 Task: Create a due date automation trigger when advanced on, the moment a card is due add checklist with checklist "Resume" complete.
Action: Mouse moved to (854, 250)
Screenshot: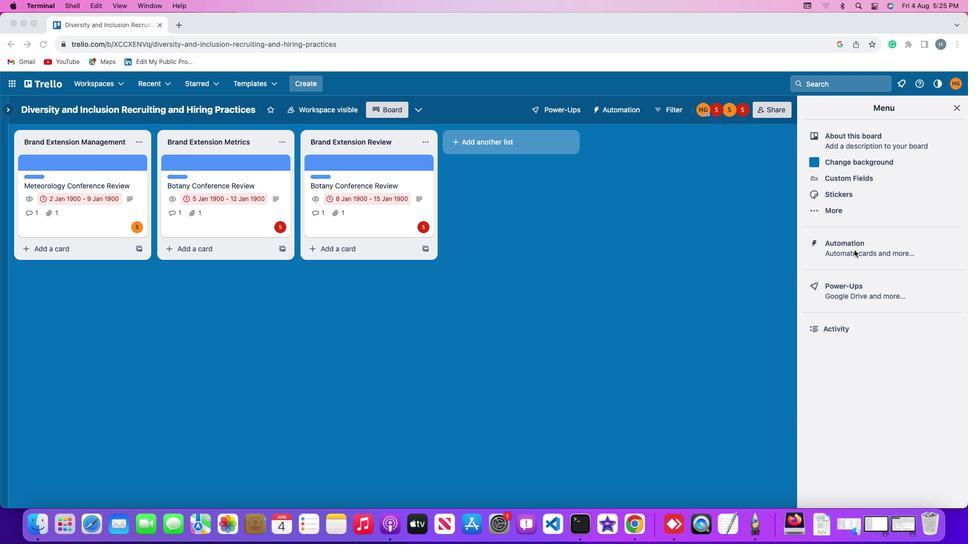 
Action: Mouse pressed left at (854, 250)
Screenshot: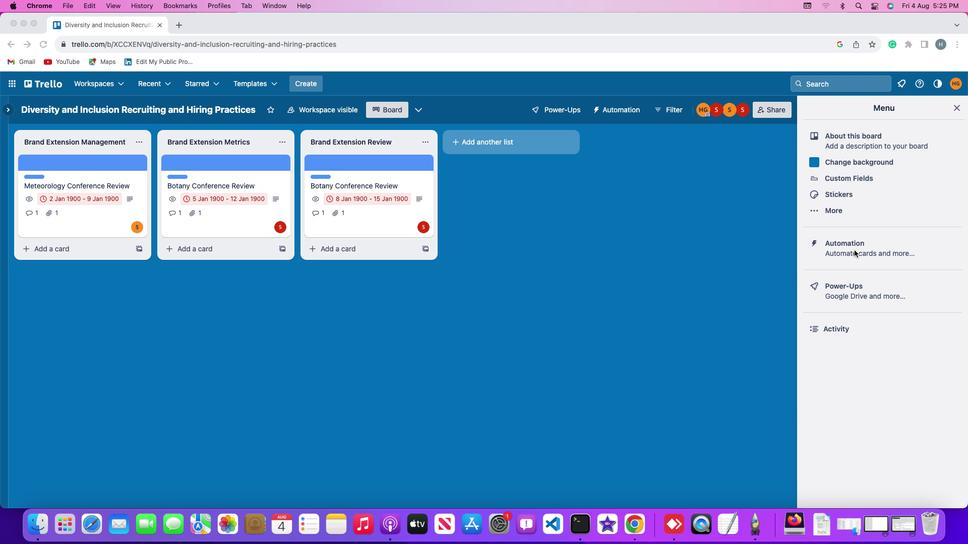 
Action: Mouse pressed left at (854, 250)
Screenshot: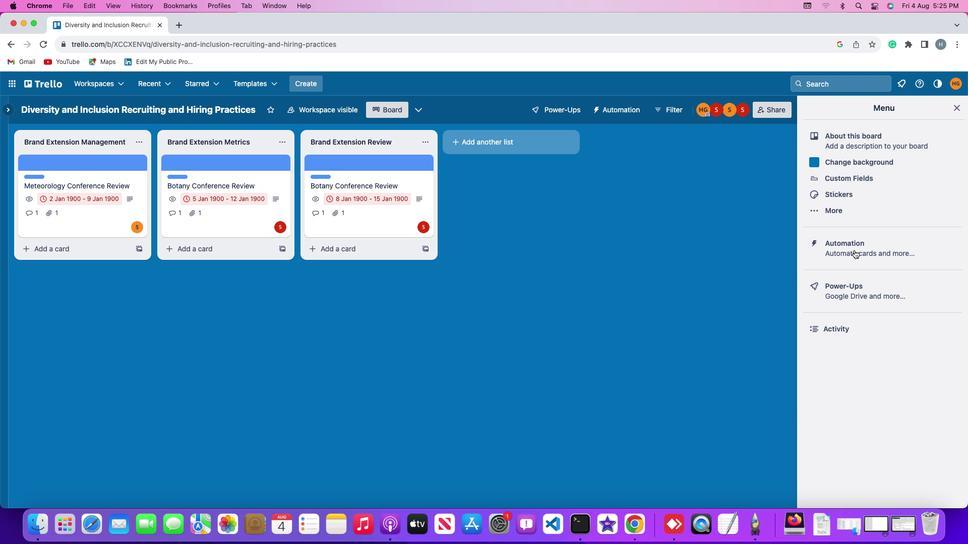 
Action: Mouse moved to (55, 239)
Screenshot: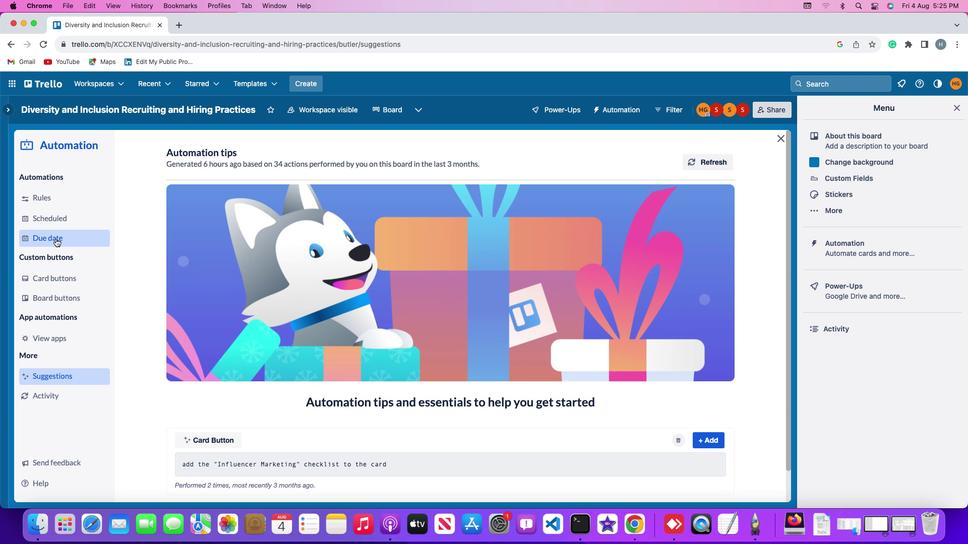 
Action: Mouse pressed left at (55, 239)
Screenshot: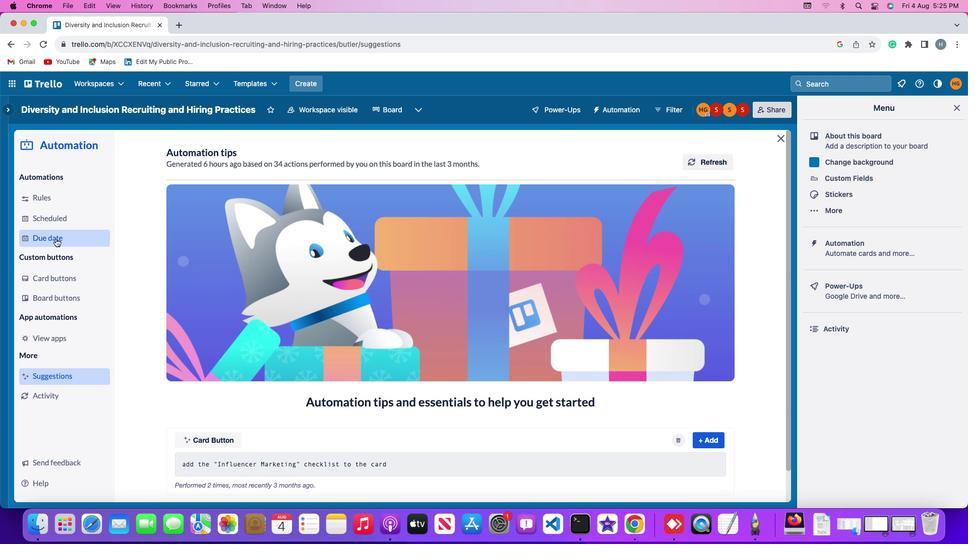 
Action: Mouse moved to (665, 157)
Screenshot: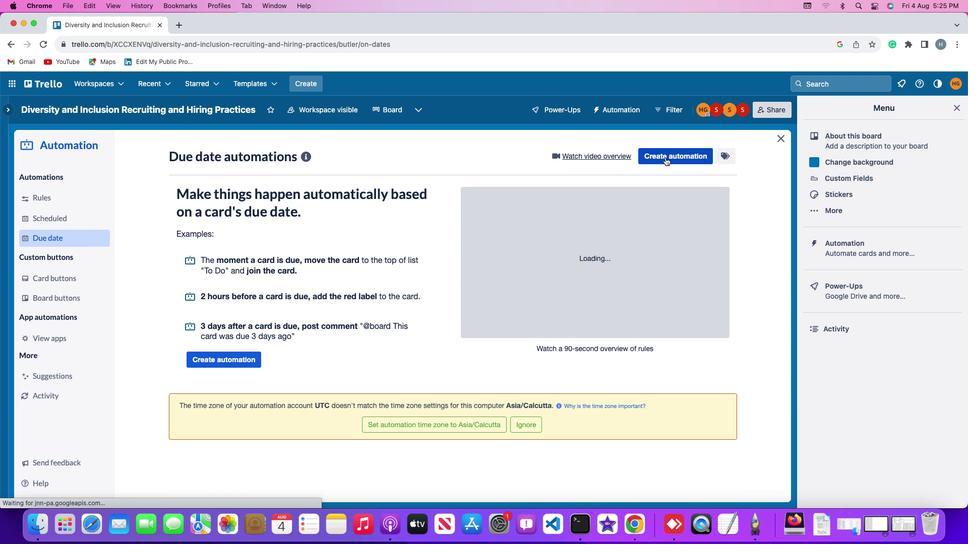 
Action: Mouse pressed left at (665, 157)
Screenshot: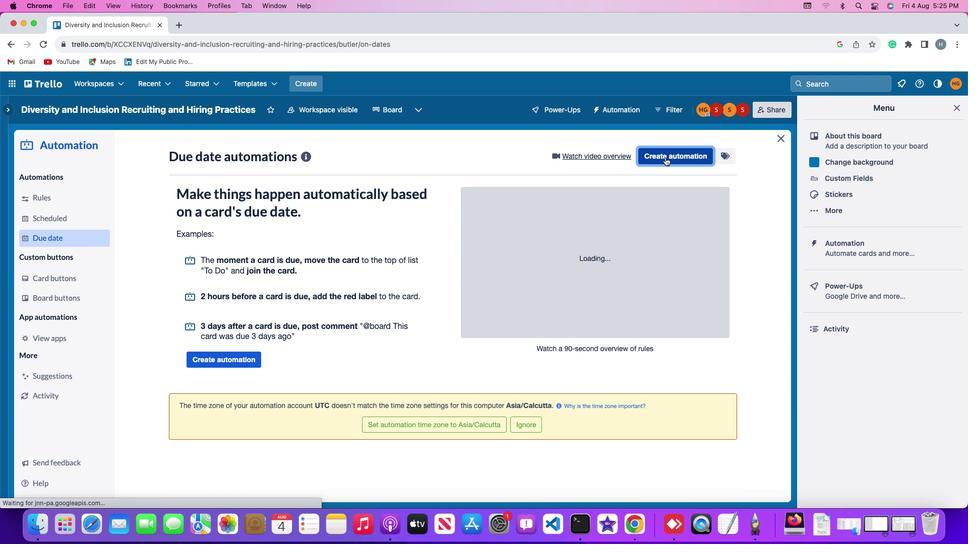
Action: Mouse moved to (469, 251)
Screenshot: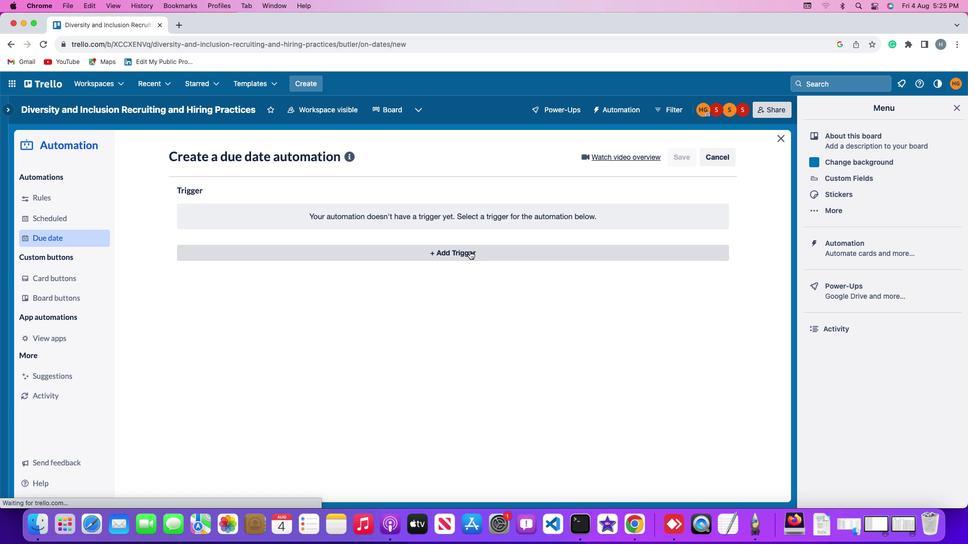 
Action: Mouse pressed left at (469, 251)
Screenshot: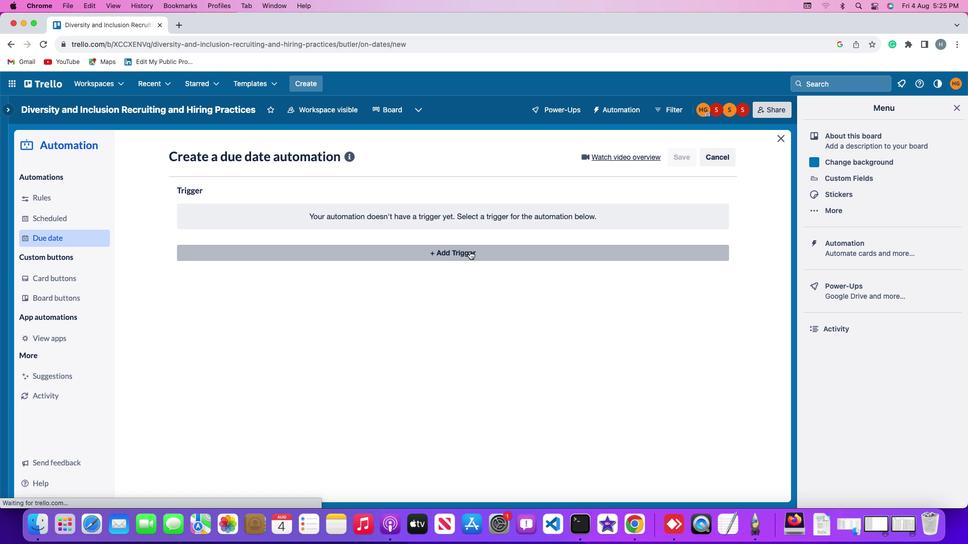 
Action: Mouse moved to (262, 371)
Screenshot: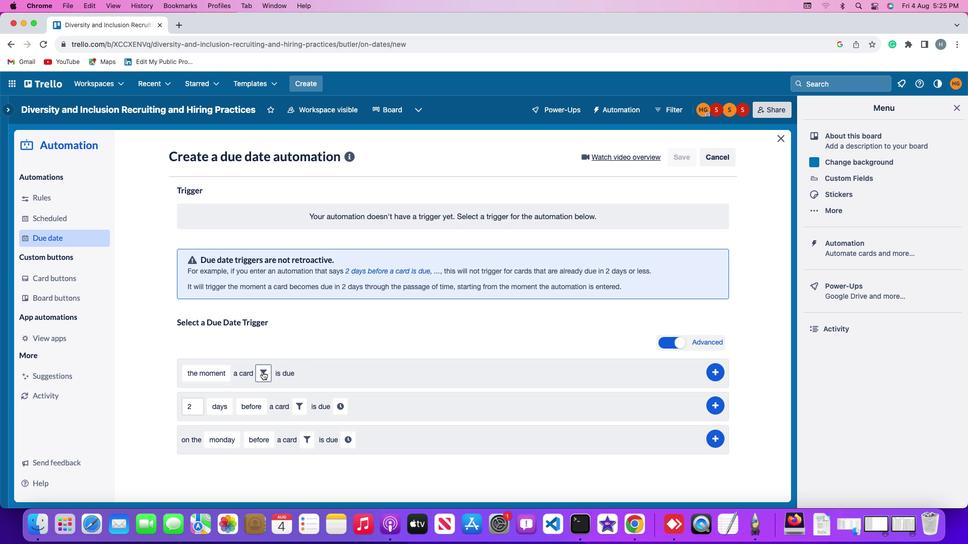 
Action: Mouse pressed left at (262, 371)
Screenshot: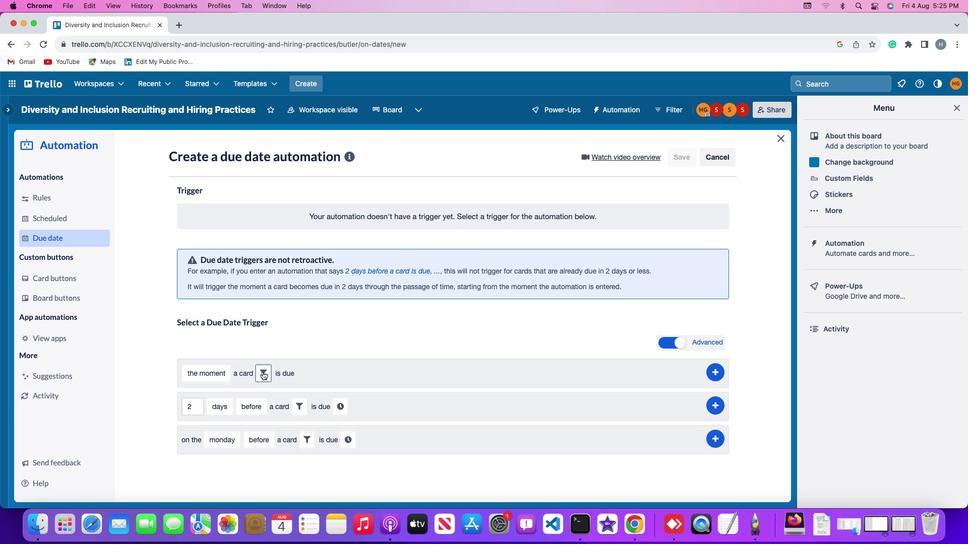 
Action: Mouse moved to (354, 400)
Screenshot: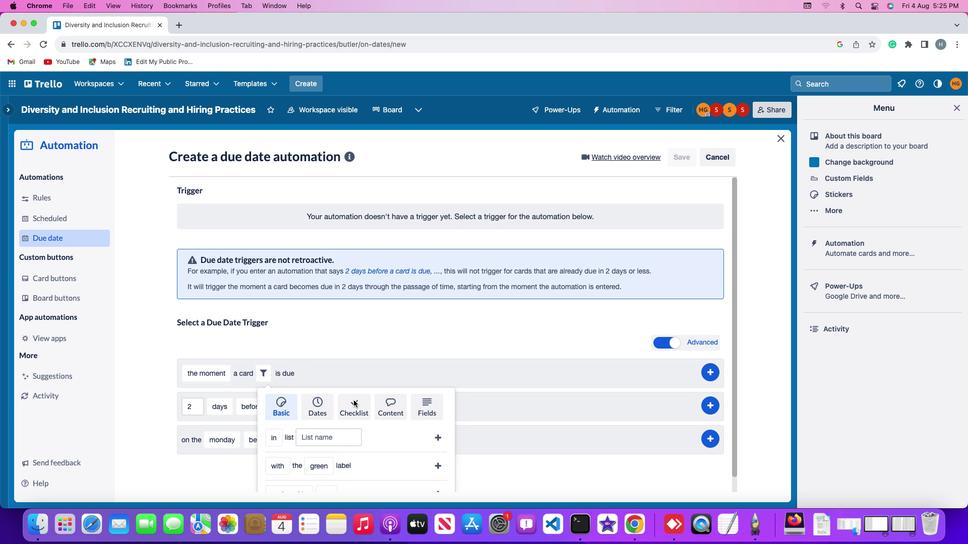 
Action: Mouse pressed left at (354, 400)
Screenshot: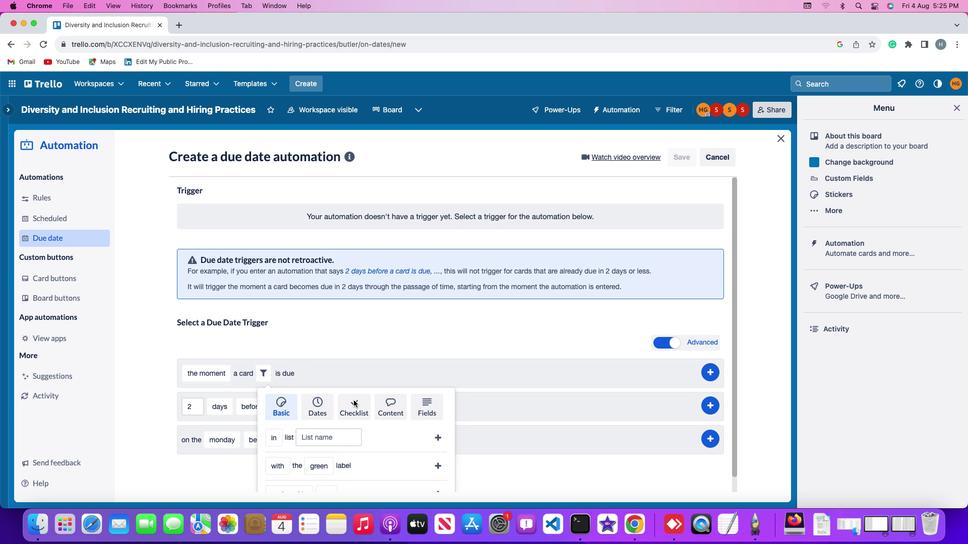 
Action: Mouse moved to (342, 435)
Screenshot: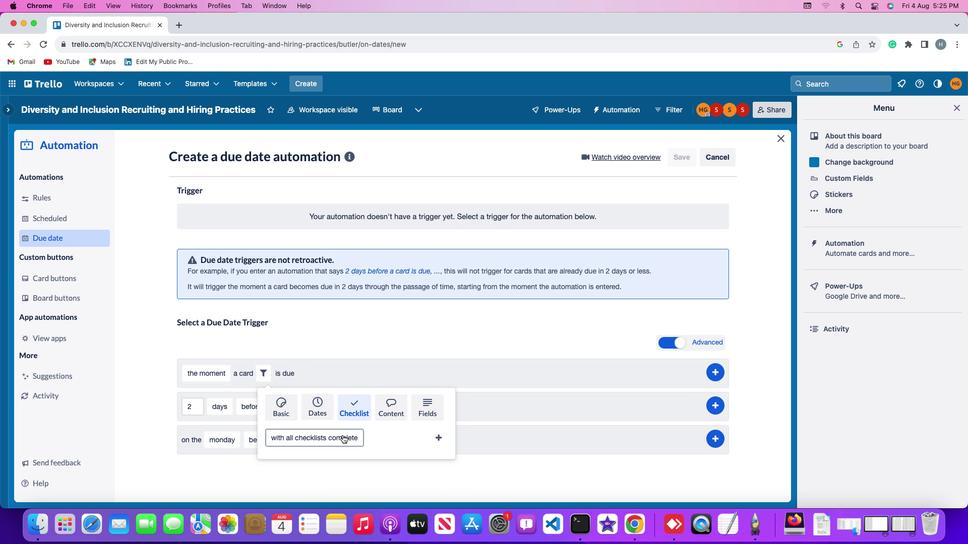 
Action: Mouse pressed left at (342, 435)
Screenshot: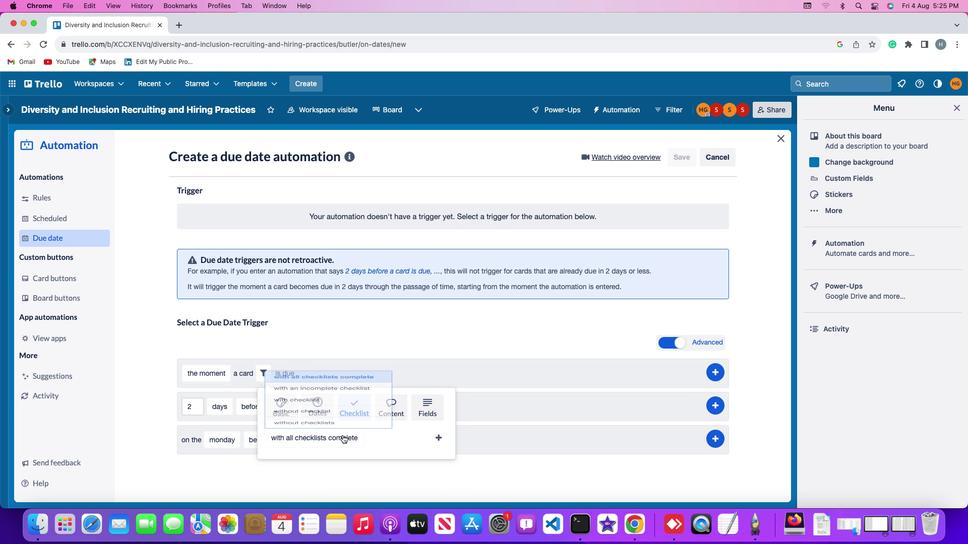 
Action: Mouse moved to (345, 377)
Screenshot: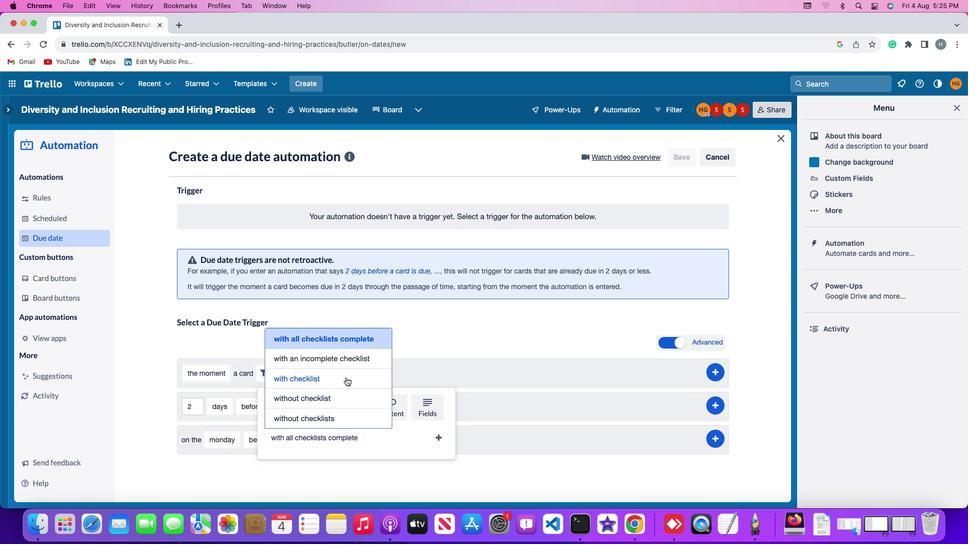 
Action: Mouse pressed left at (345, 377)
Screenshot: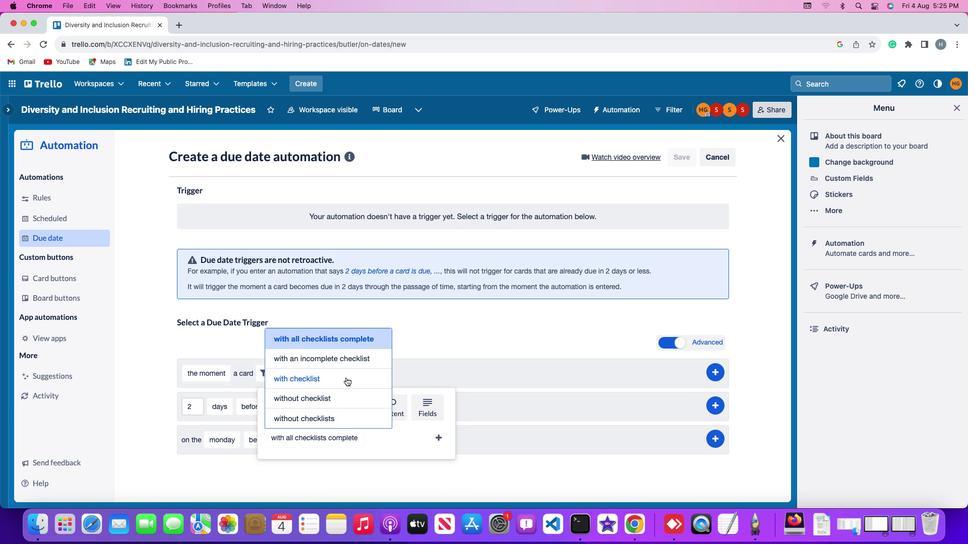 
Action: Mouse moved to (356, 435)
Screenshot: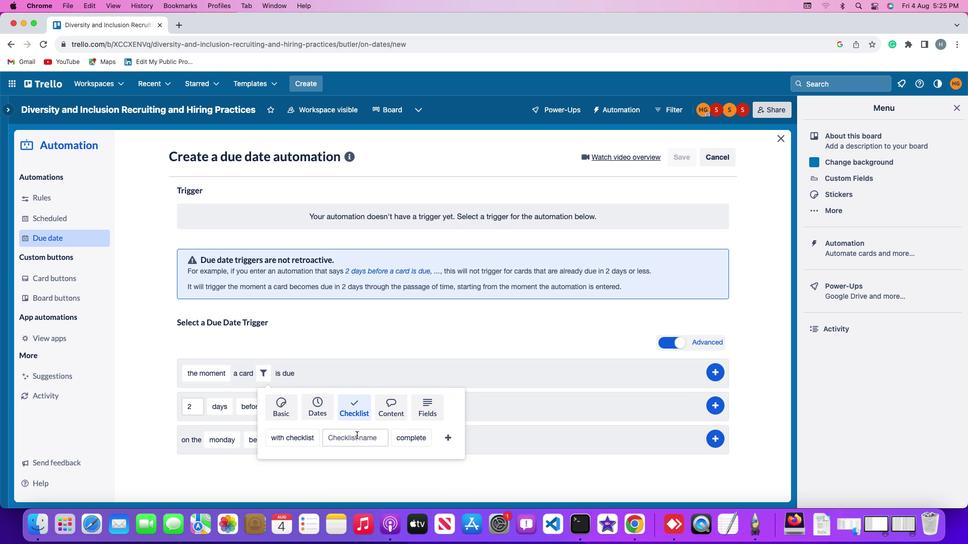 
Action: Mouse pressed left at (356, 435)
Screenshot: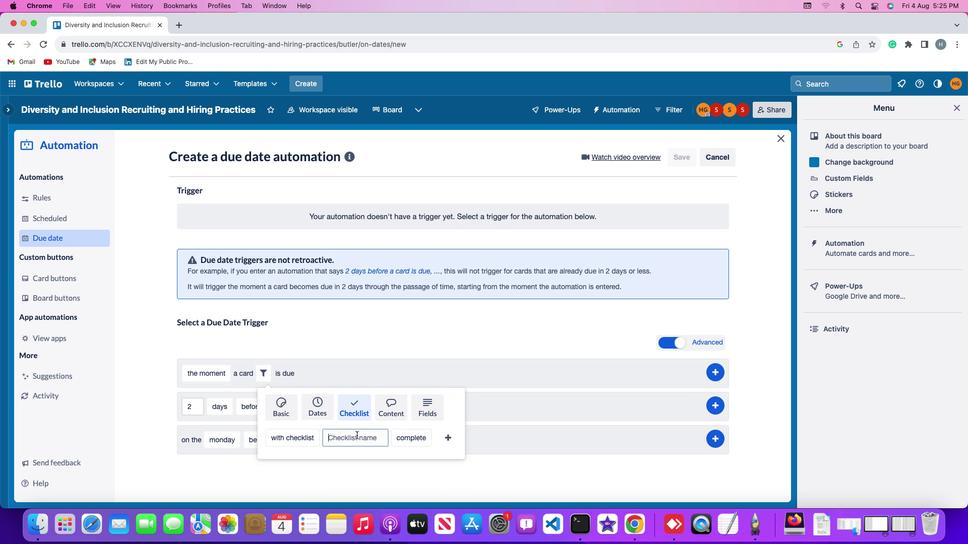 
Action: Mouse moved to (358, 435)
Screenshot: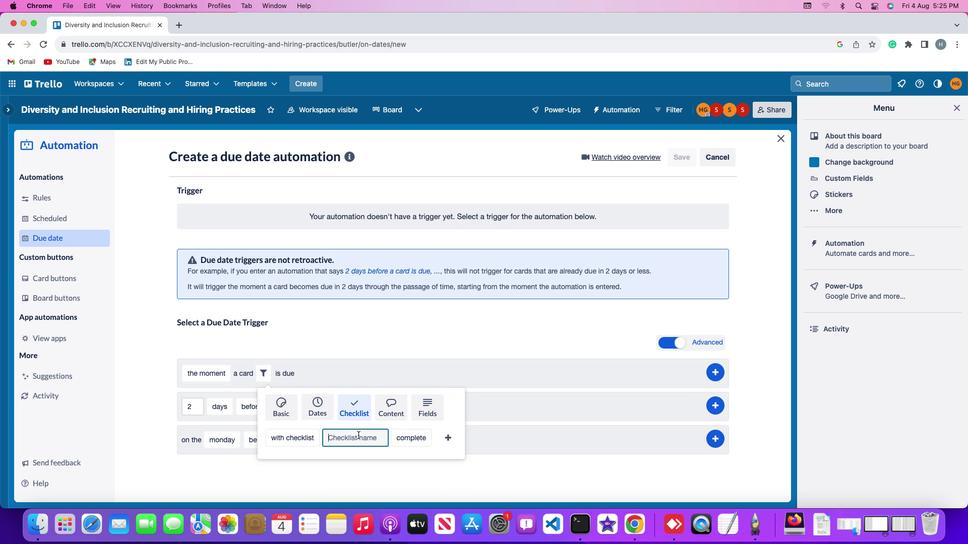 
Action: Key pressed Key.shift'R''e''s''u''m''e'
Screenshot: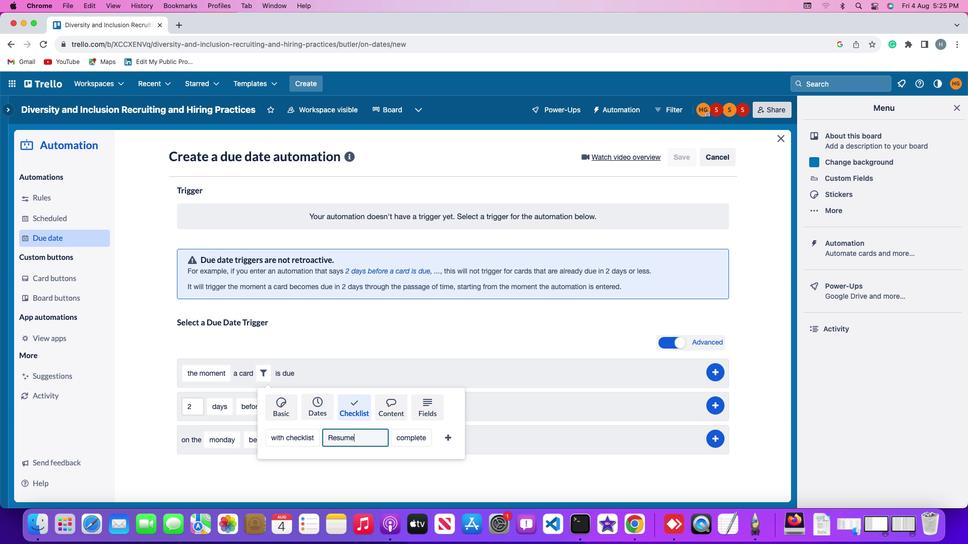 
Action: Mouse moved to (409, 462)
Screenshot: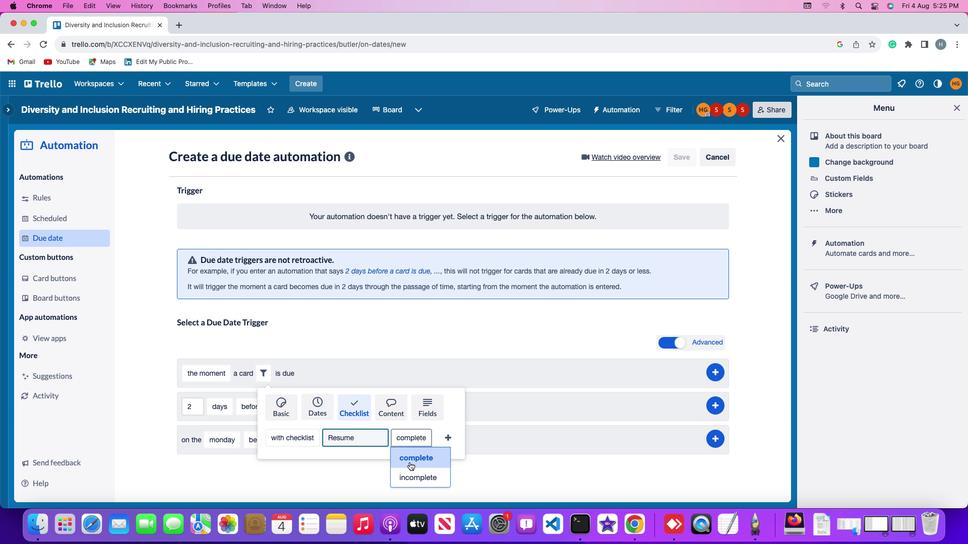 
Action: Mouse pressed left at (409, 462)
Screenshot: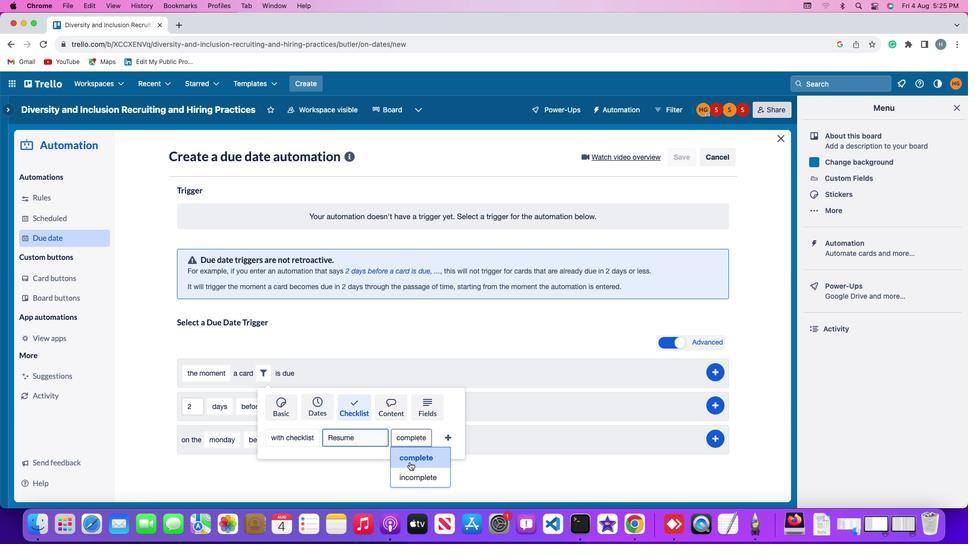 
Action: Mouse moved to (448, 436)
Screenshot: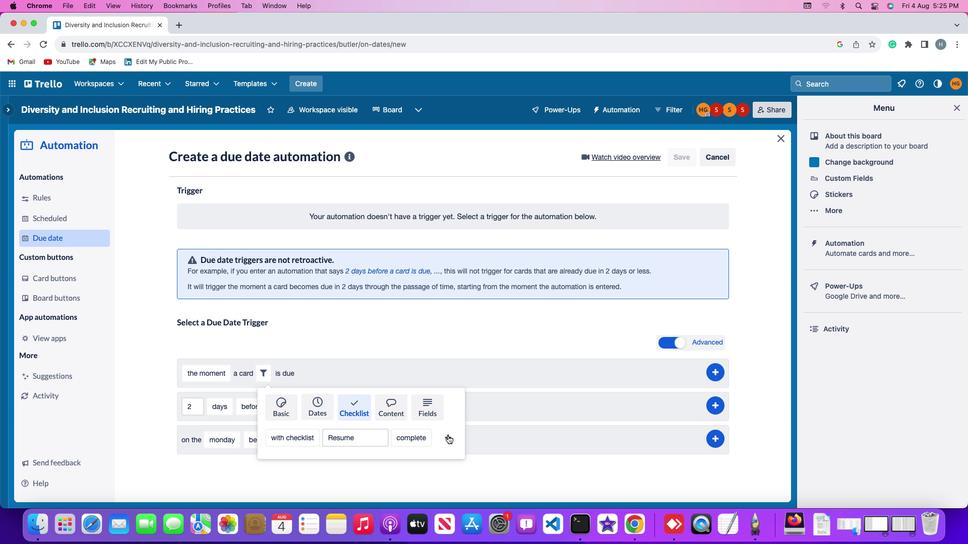 
Action: Mouse pressed left at (448, 436)
Screenshot: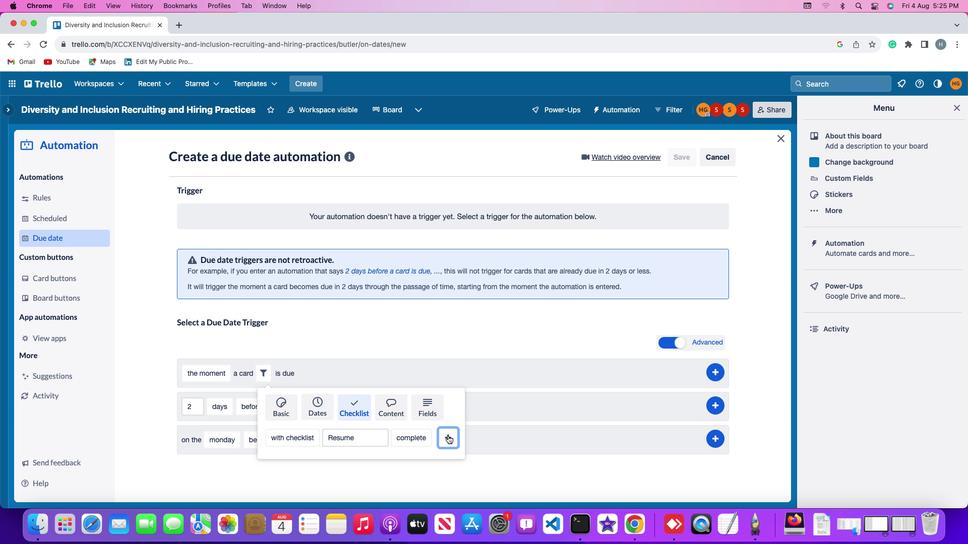 
Action: Mouse moved to (718, 373)
Screenshot: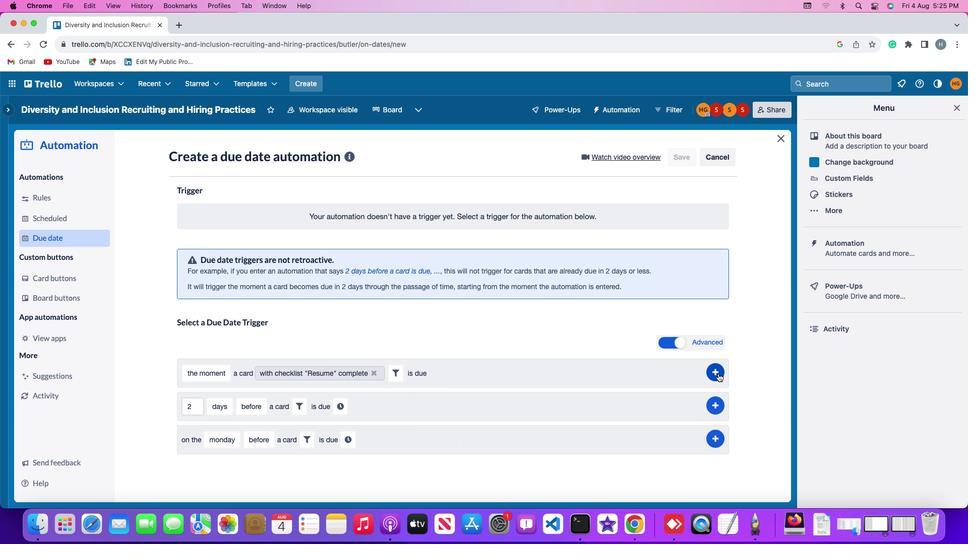 
Action: Mouse pressed left at (718, 373)
Screenshot: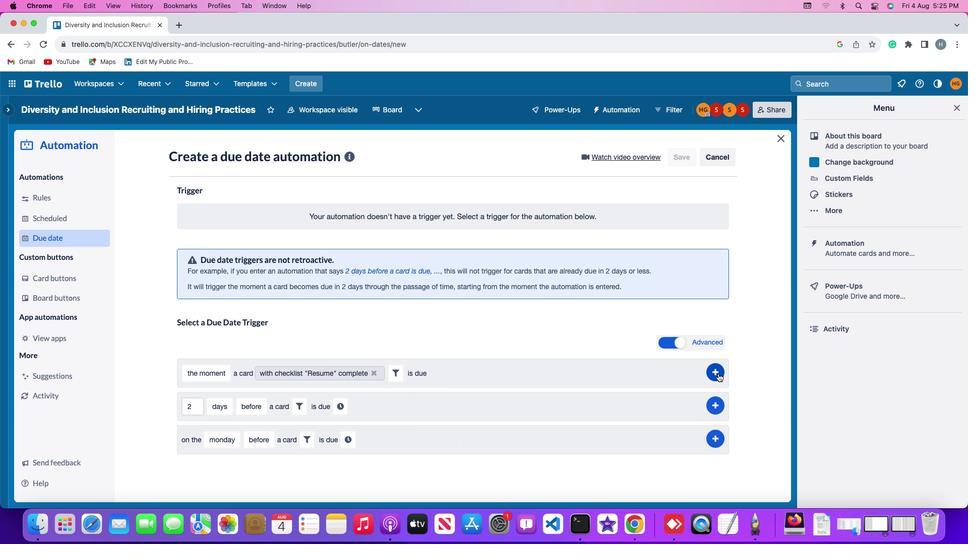 
Action: Mouse moved to (699, 281)
Screenshot: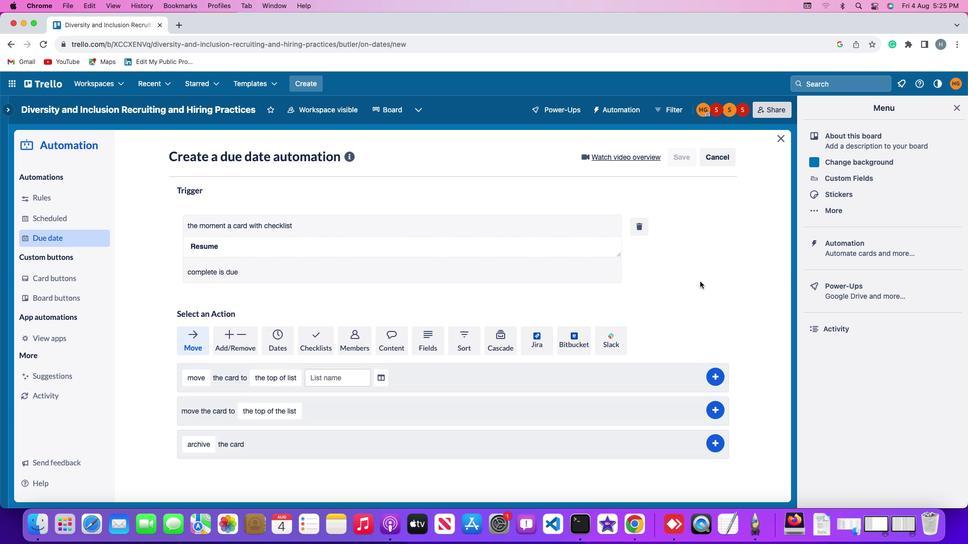 
